 Task: Send an email with the signature Clara Davis with the subject 'Follow up on a refund' and the message 'Please let me know if you have any suggestions for improvement.' from softage.1@softage.net to softage.2@softage.net,  softage.1@softage.net and softage.3@softage.net with CC to softage.4@softage.net with an attached document Job_description.pdf
Action: Key pressed n
Screenshot: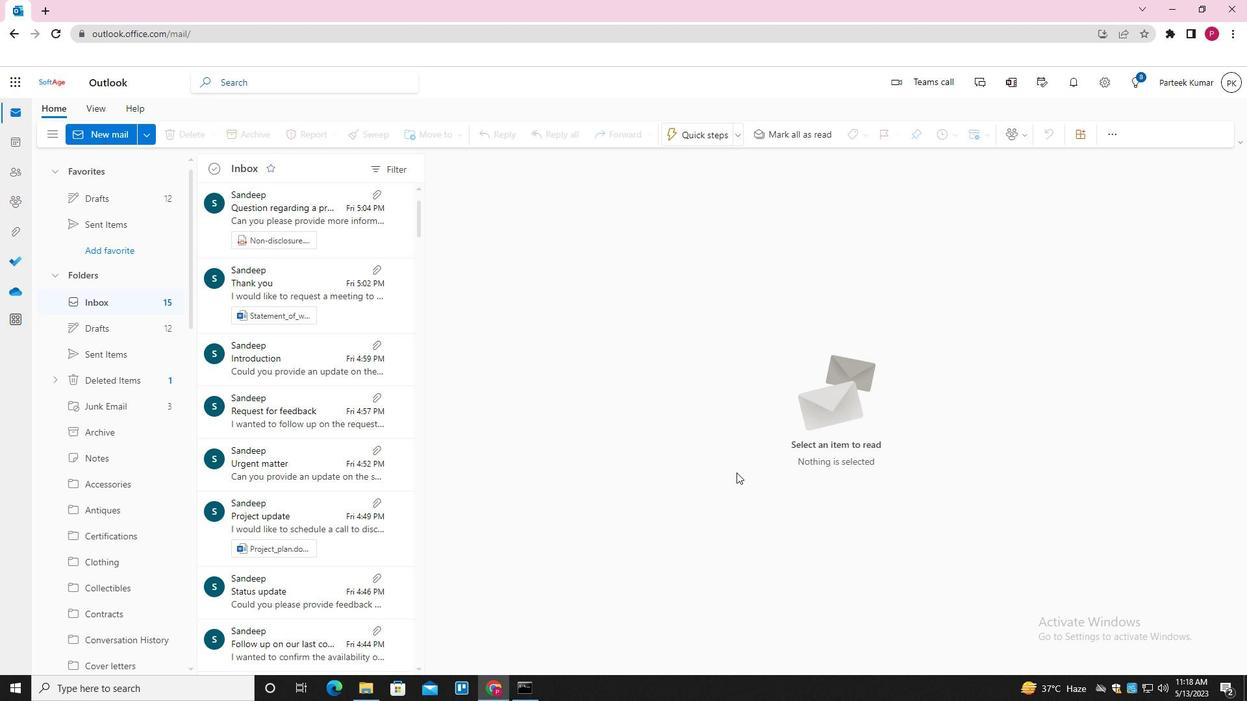 
Action: Mouse moved to (873, 132)
Screenshot: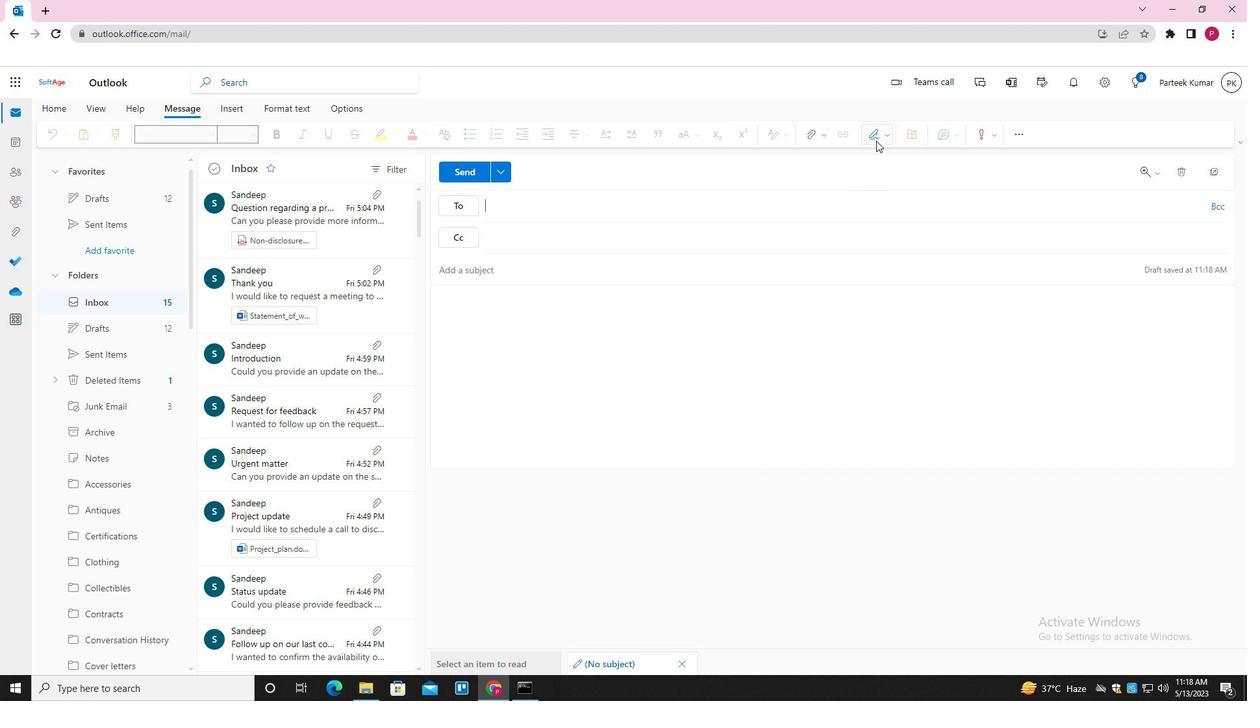
Action: Mouse pressed left at (873, 132)
Screenshot: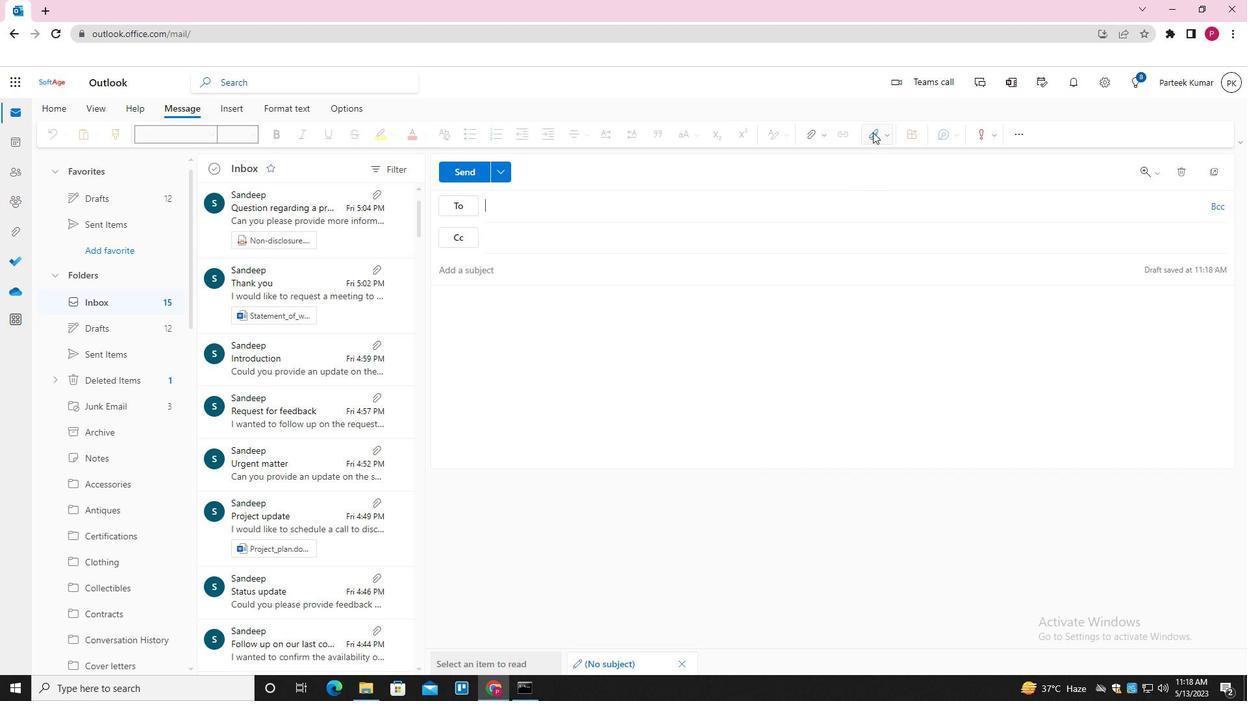 
Action: Mouse moved to (853, 190)
Screenshot: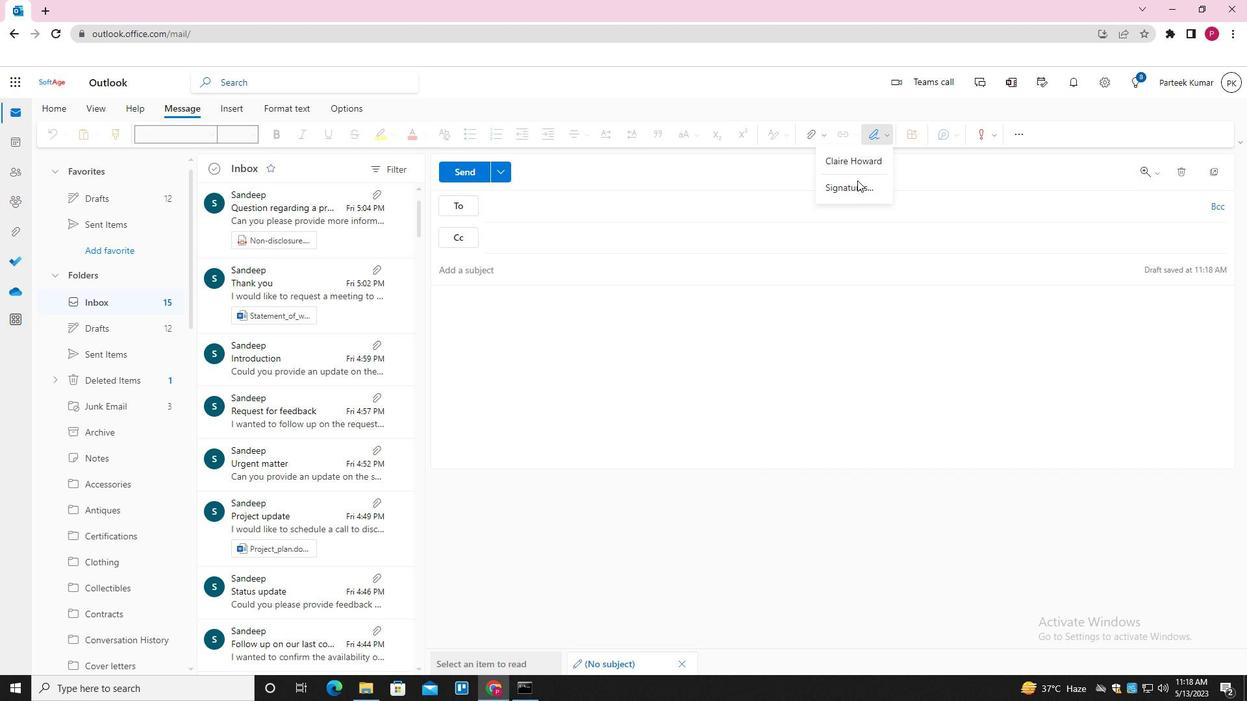 
Action: Mouse pressed left at (853, 190)
Screenshot: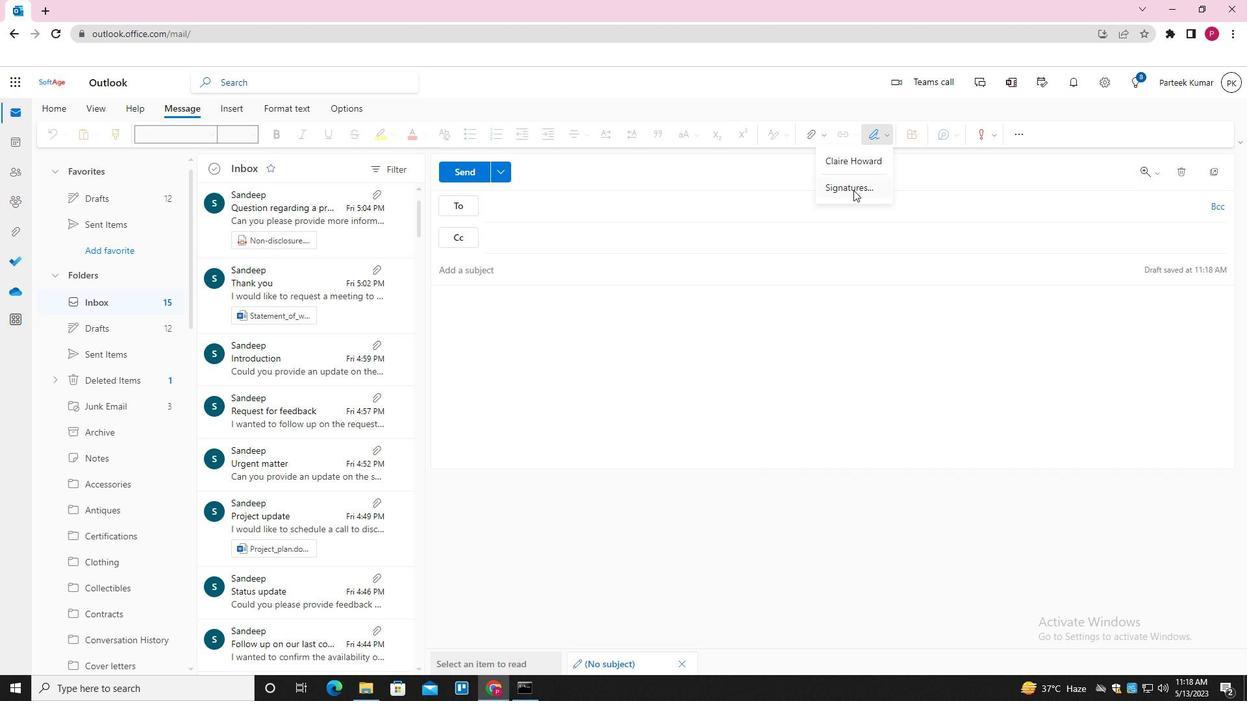 
Action: Mouse moved to (884, 237)
Screenshot: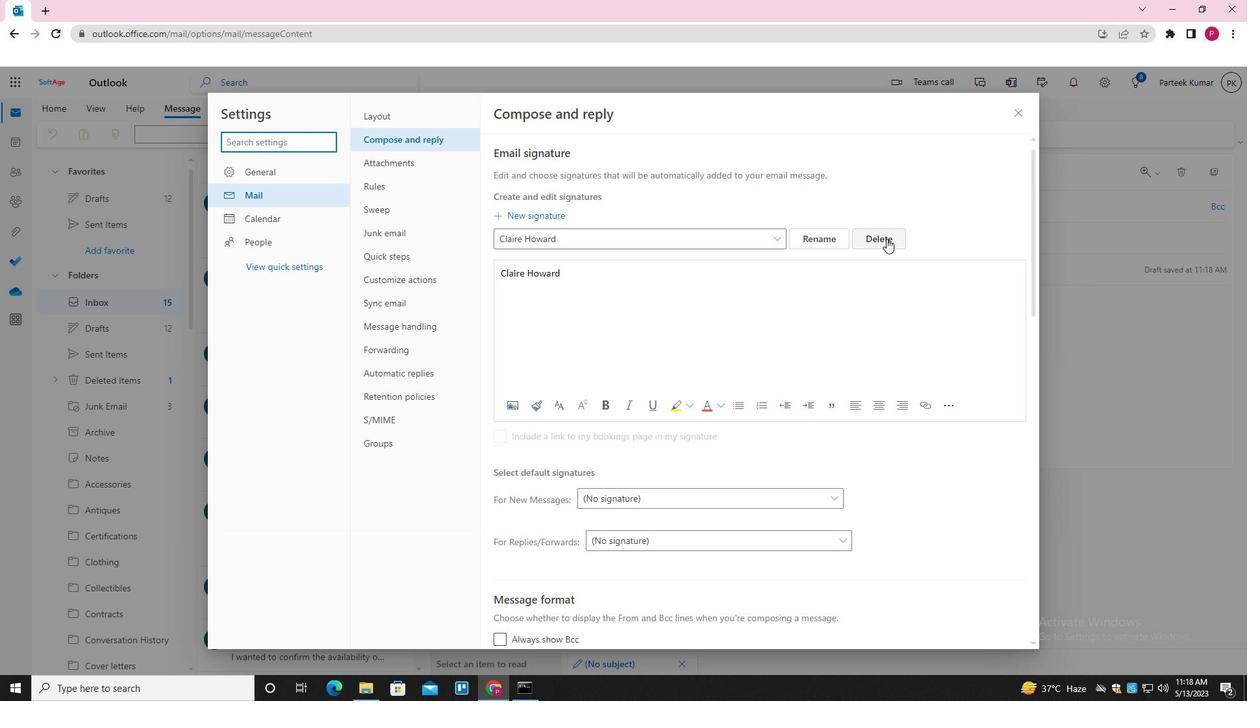 
Action: Mouse pressed left at (884, 237)
Screenshot: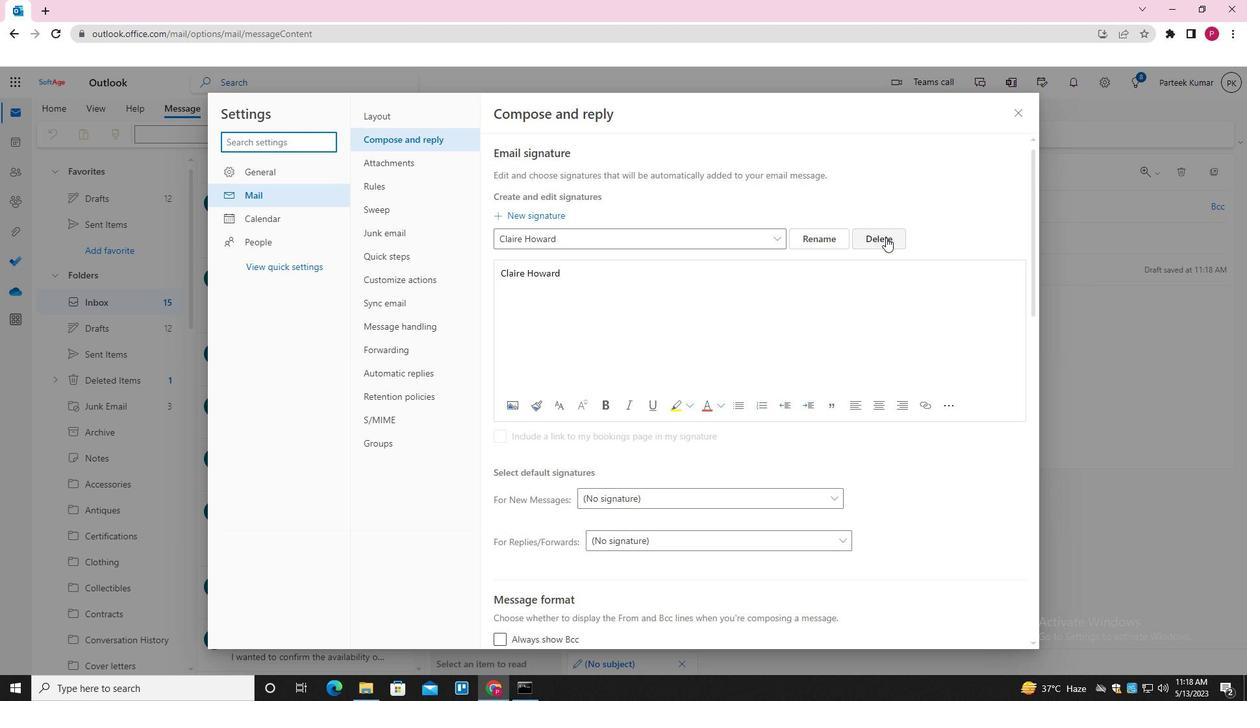 
Action: Mouse moved to (642, 241)
Screenshot: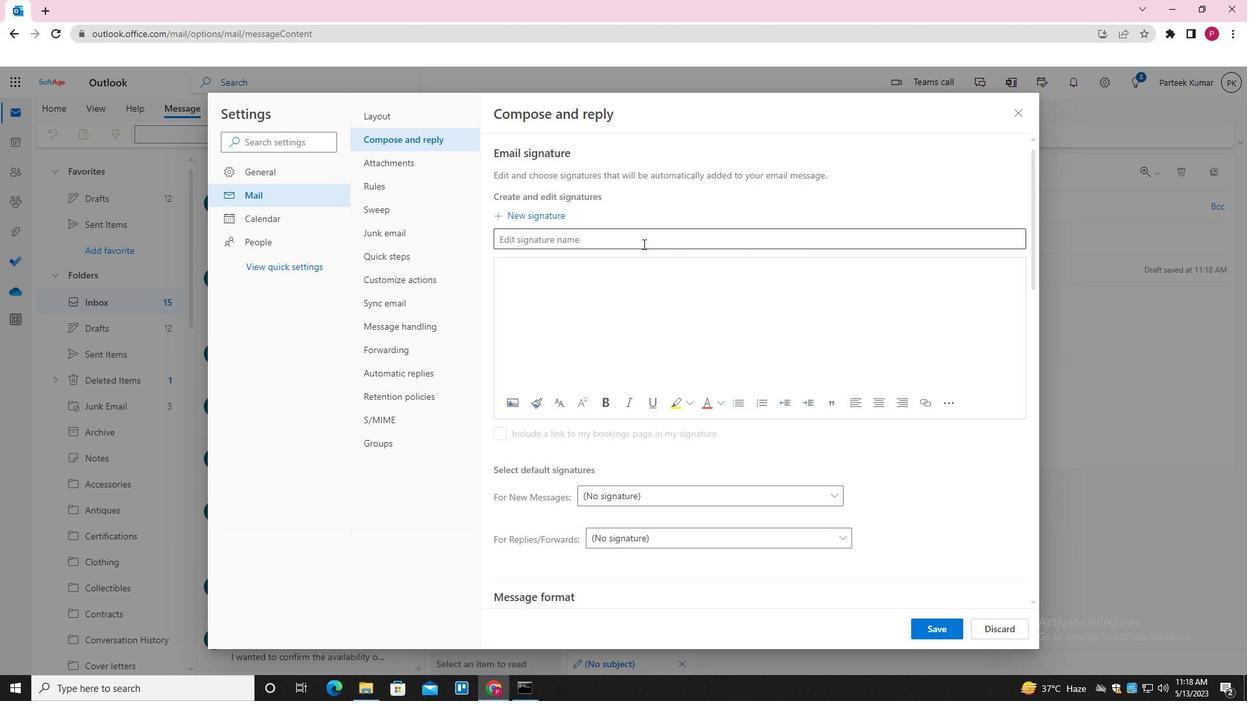 
Action: Mouse pressed left at (642, 241)
Screenshot: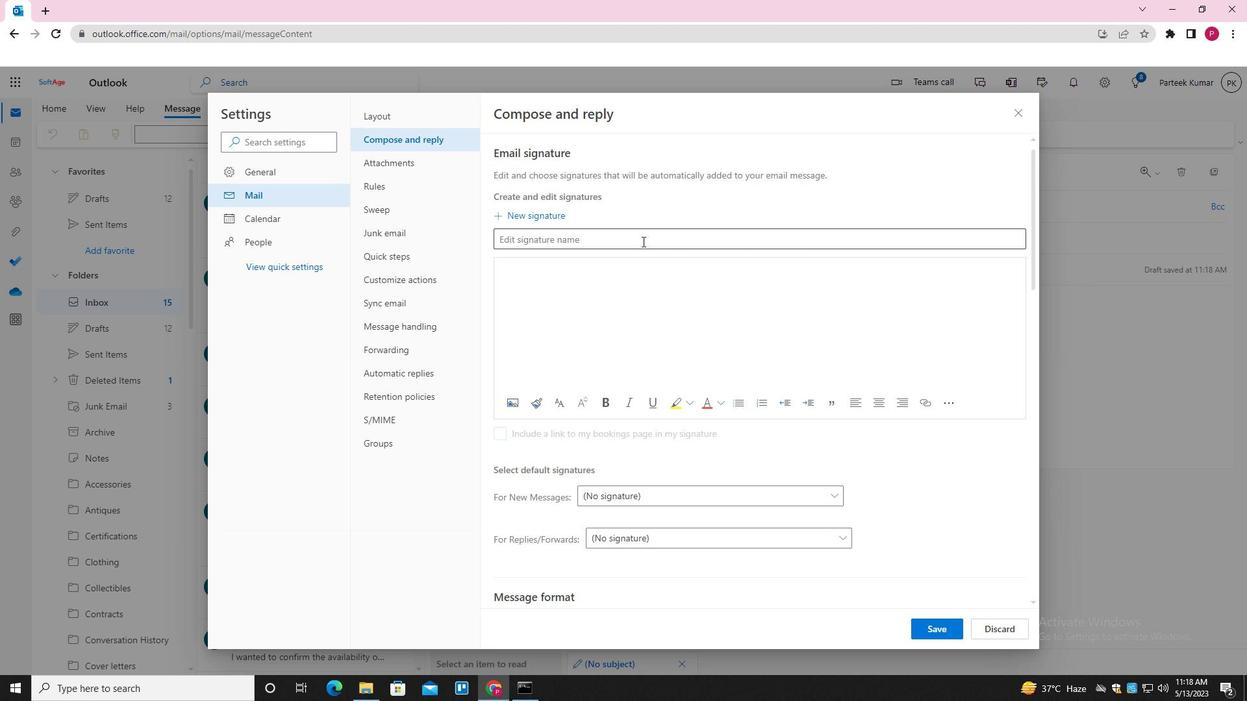 
Action: Key pressed <Key.shift>CLARA<Key.space><Key.shift>DAVIS<Key.space><Key.tab><Key.shift>CLARA<Key.space><Key.shift>DAVIS<Key.space>
Screenshot: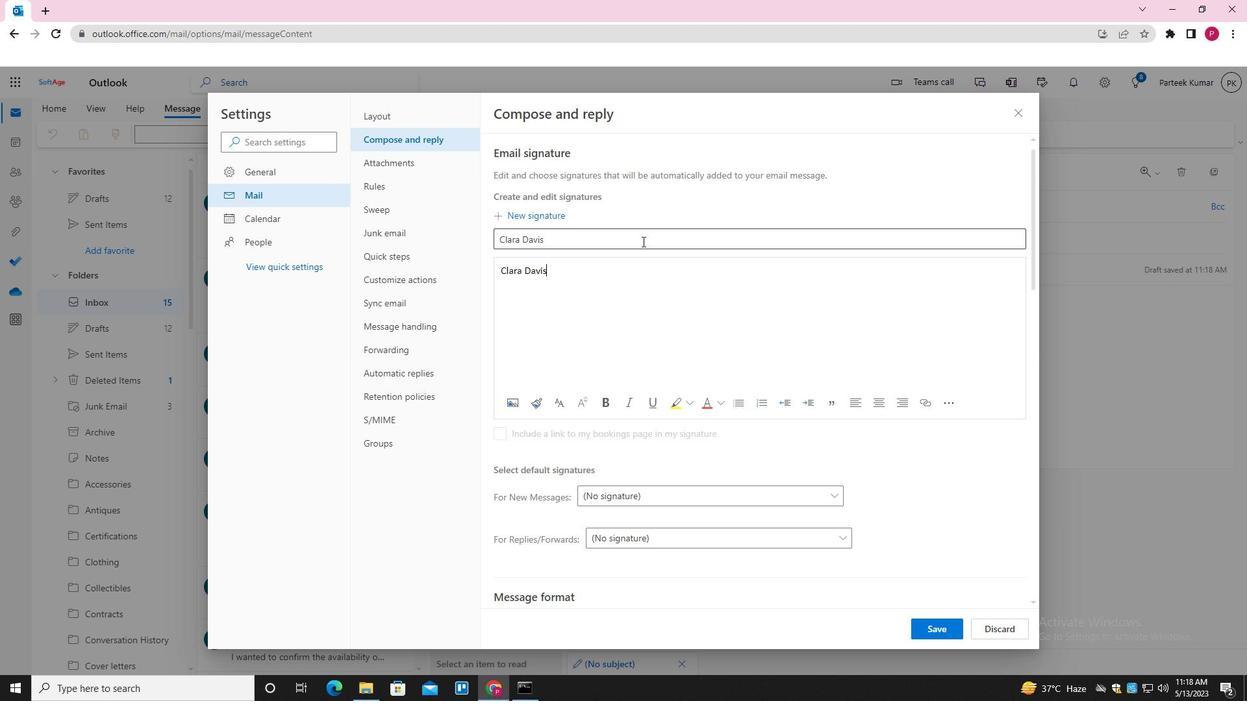 
Action: Mouse moved to (932, 630)
Screenshot: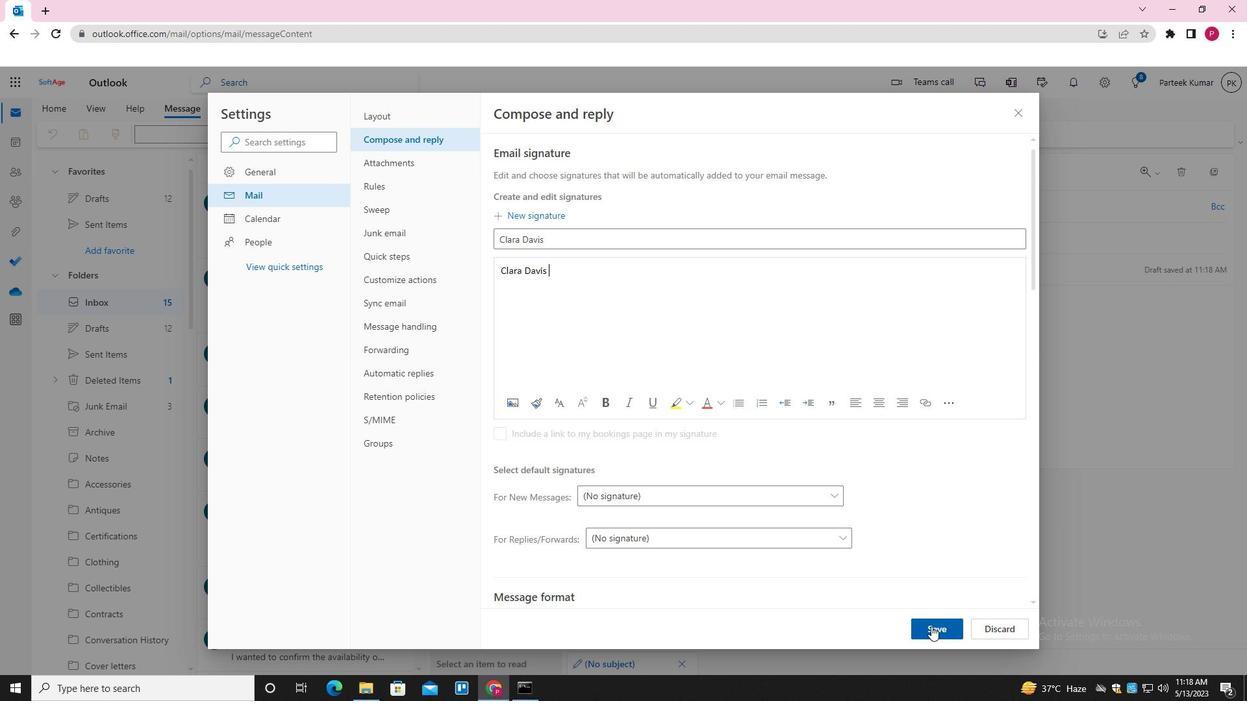 
Action: Mouse pressed left at (932, 630)
Screenshot: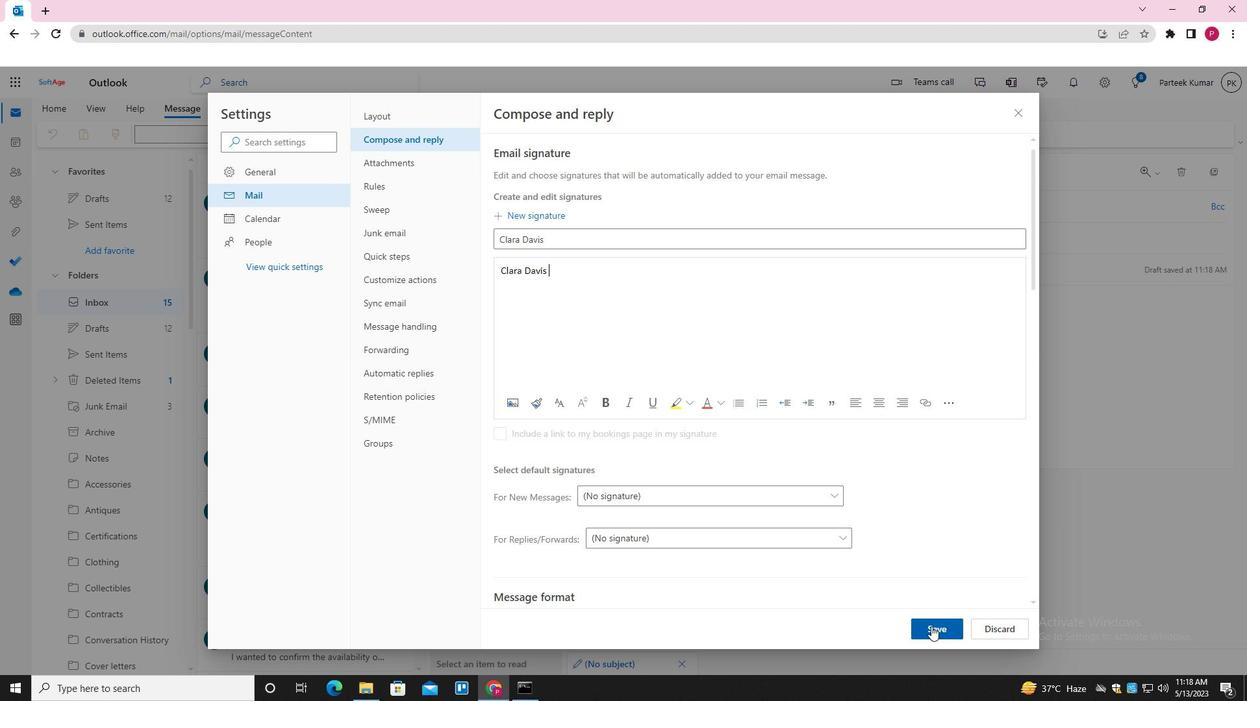 
Action: Mouse moved to (1021, 112)
Screenshot: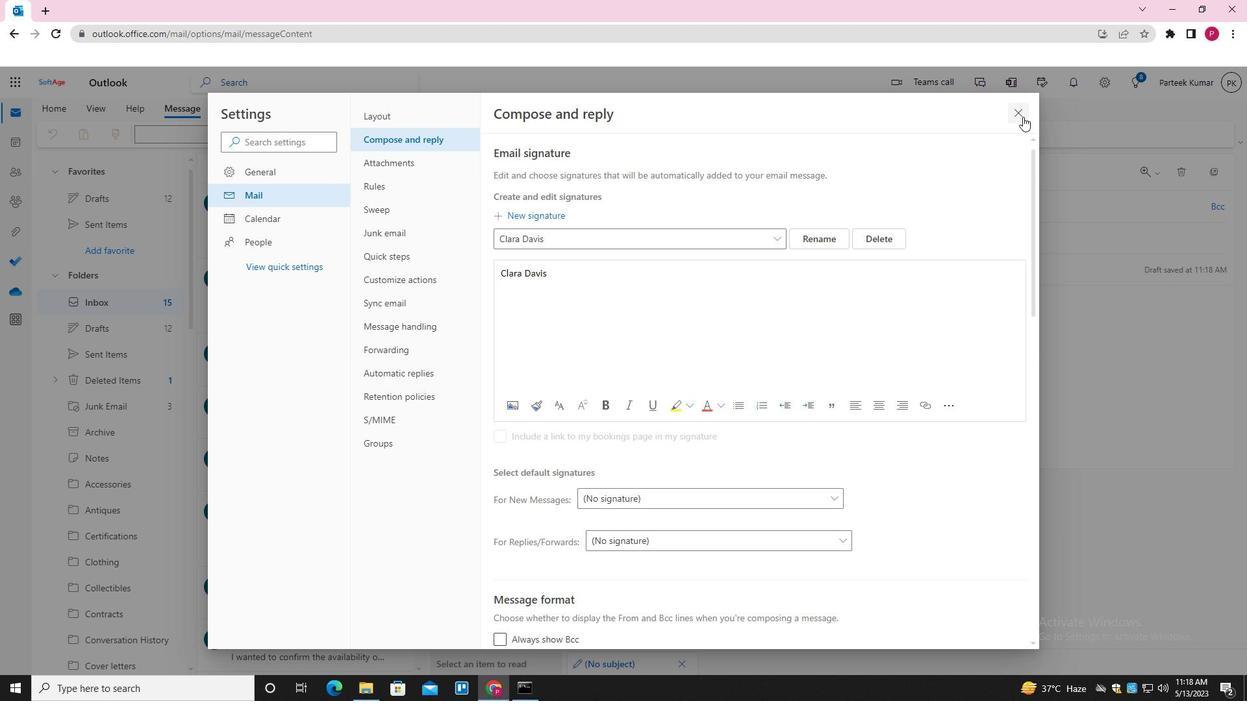 
Action: Mouse pressed left at (1021, 112)
Screenshot: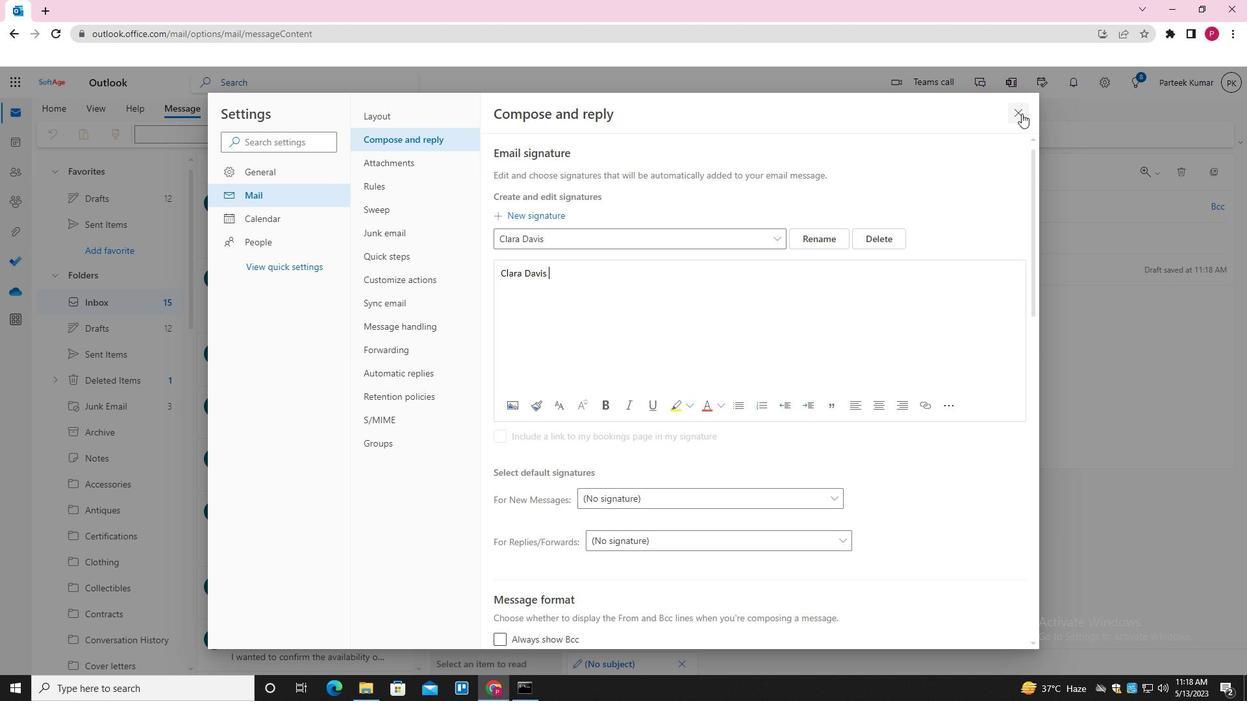 
Action: Mouse moved to (872, 136)
Screenshot: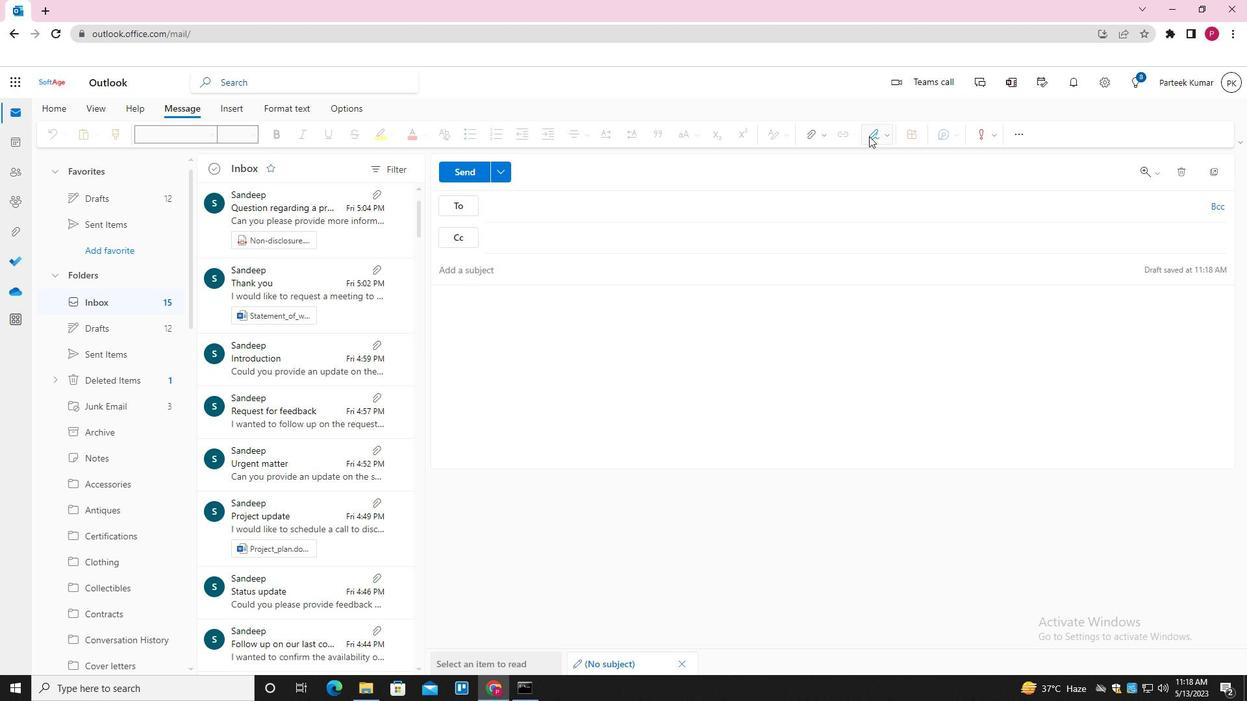 
Action: Mouse pressed left at (872, 136)
Screenshot: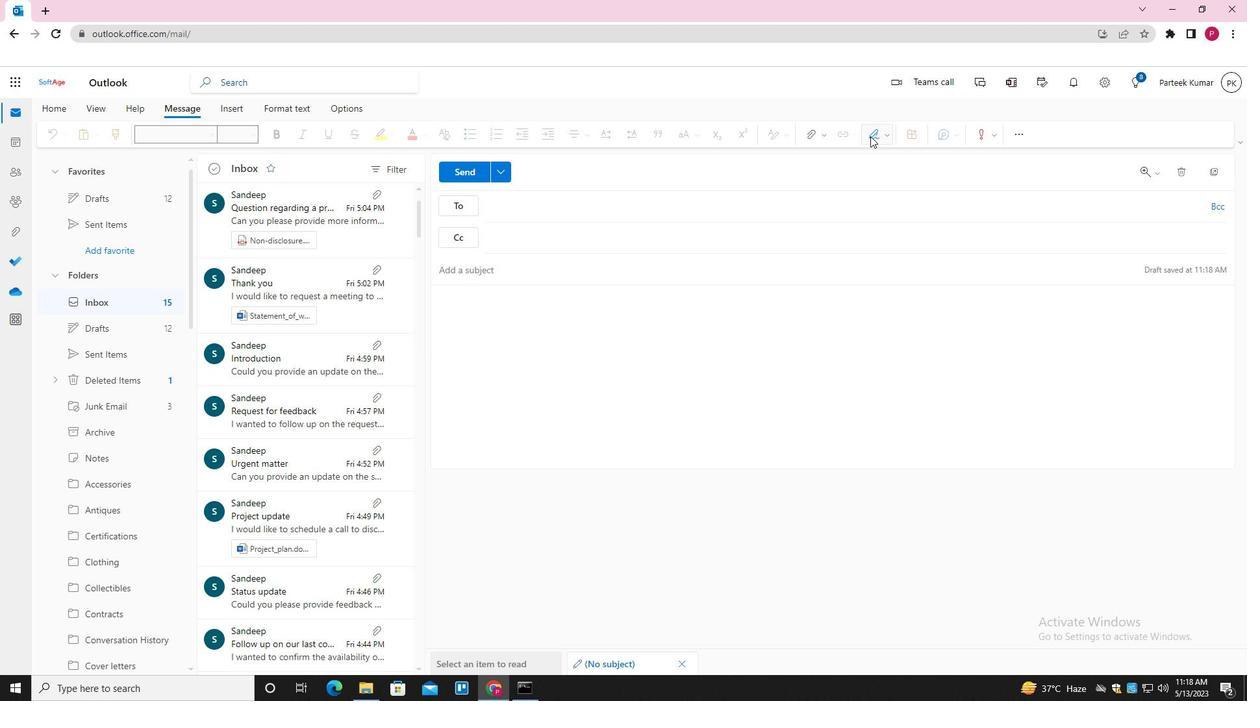 
Action: Mouse moved to (860, 157)
Screenshot: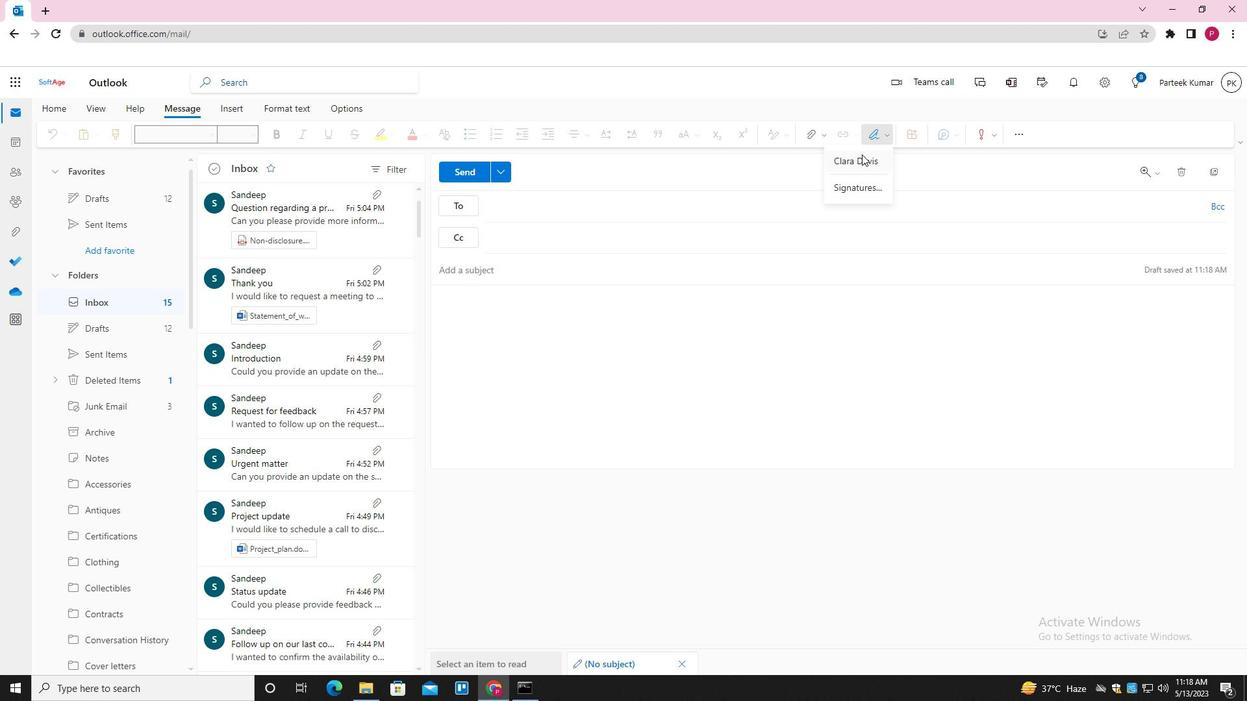 
Action: Mouse pressed left at (860, 157)
Screenshot: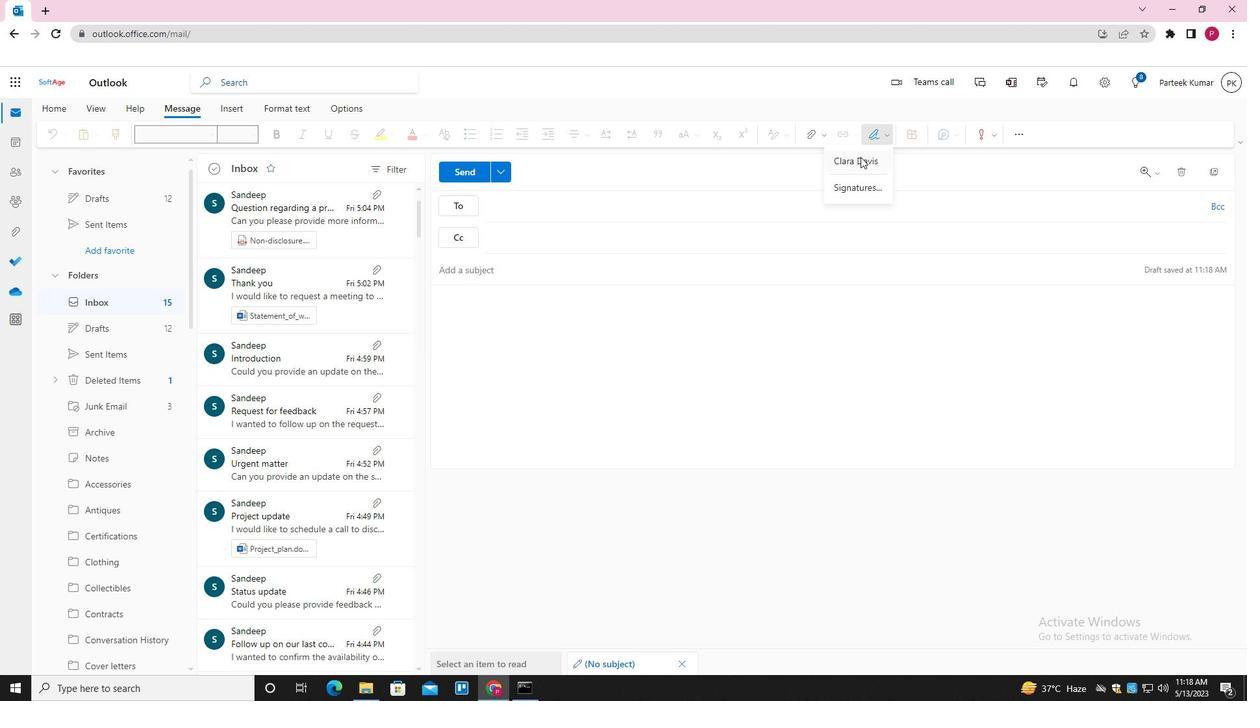 
Action: Mouse moved to (726, 278)
Screenshot: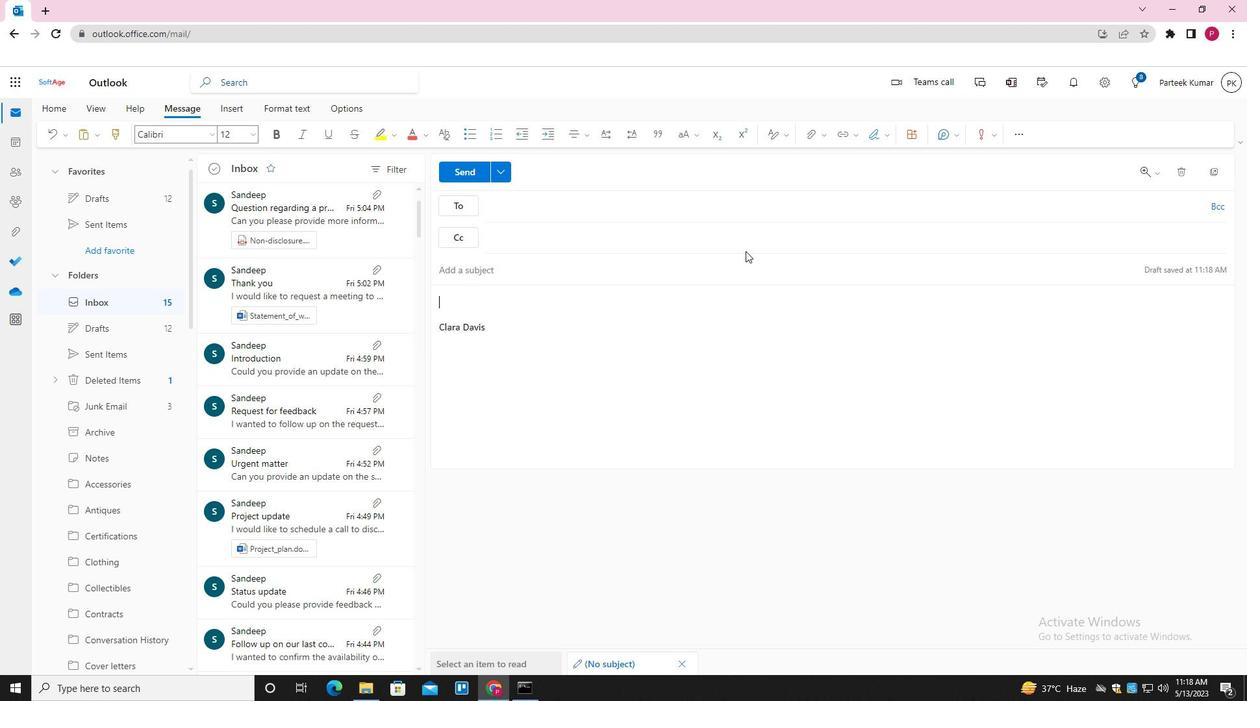 
Action: Mouse pressed left at (726, 278)
Screenshot: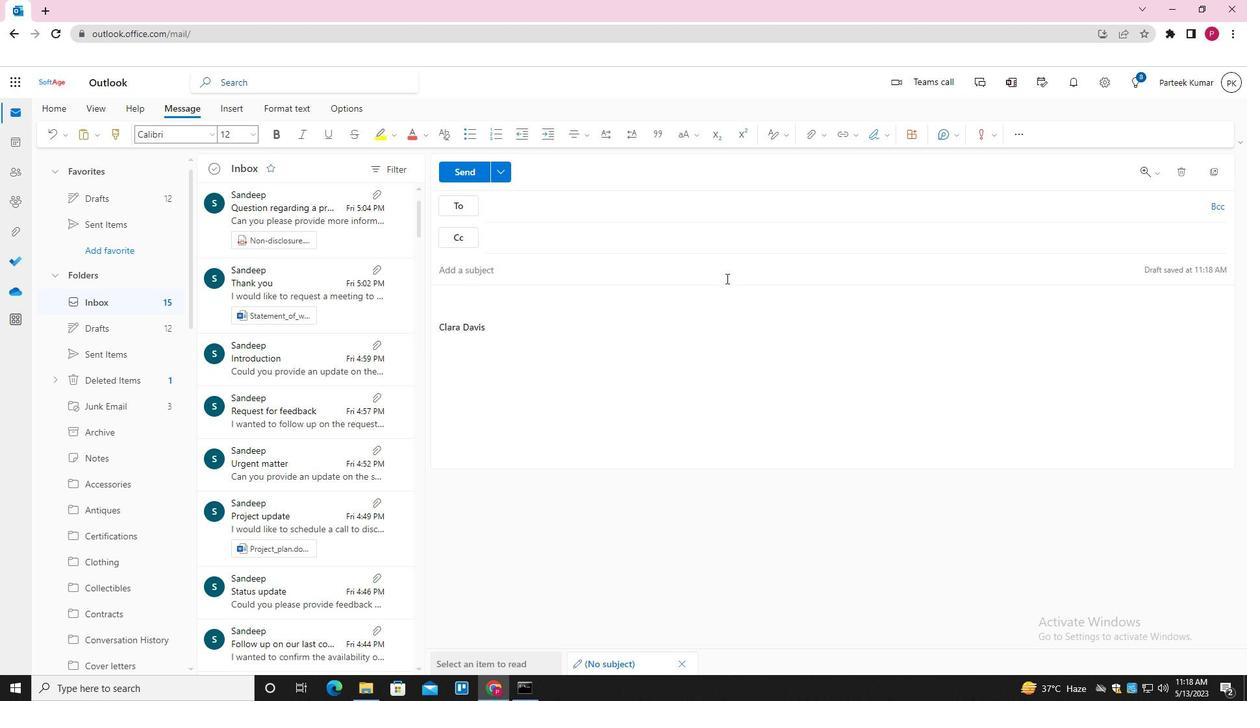 
Action: Key pressed <Key.shift_r><Key.shift_r><Key.shift_r><Key.shift_r><Key.shift_r><Key.shift_r><Key.shift_r><Key.shift_r><Key.shift_r><Key.shift_r><Key.shift_r><Key.shift_r><Key.shift_r><Key.shift_r><Key.shift_r><Key.shift_r><Key.shift_r><Key.shift_r>FOLLOW-UP<Key.space>ON<Key.space>A<Key.space>REFUND<Key.space><Key.tab><Key.shift_r>PLEASE<Key.space>LET<Key.space>ME<Key.space>KNOE<Key.backspace>W<Key.space>IF<Key.space>YOU<Key.space>HAVE<Key.space>ANY<Key.space>SUGGESTIONS<Key.space>FOR<Key.space>IMPROVEMENT<Key.space>
Screenshot: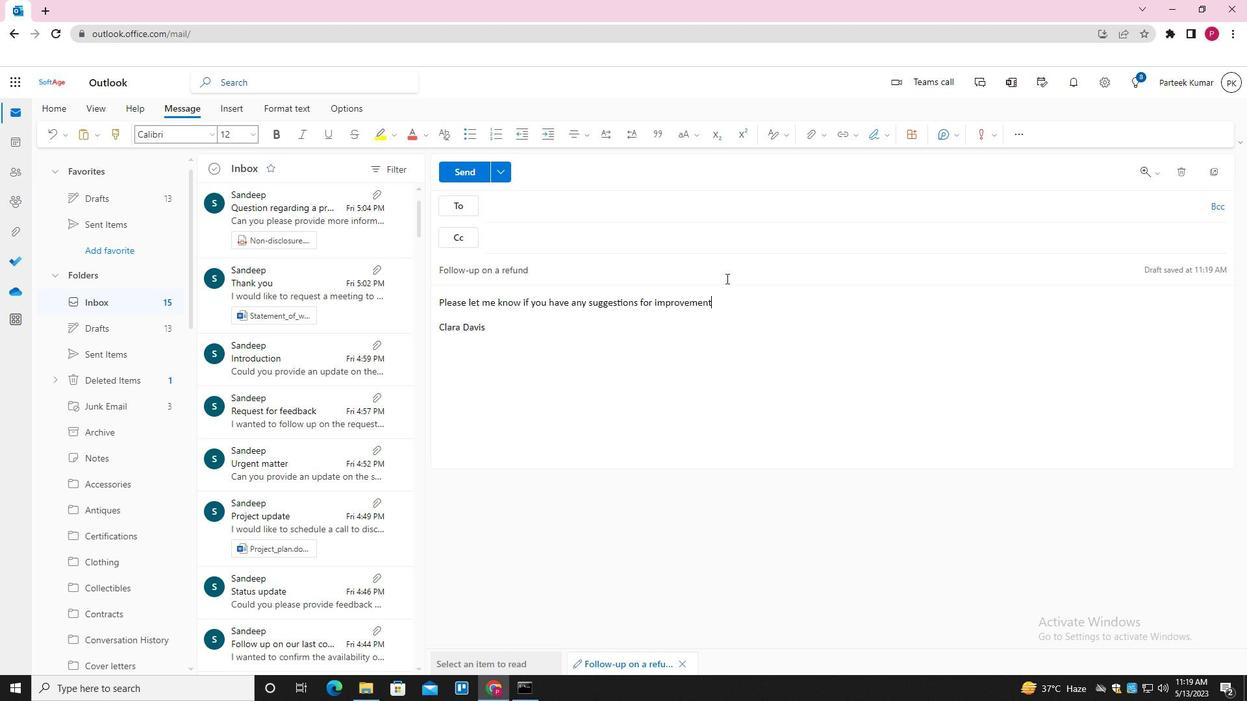 
Action: Mouse moved to (608, 198)
Screenshot: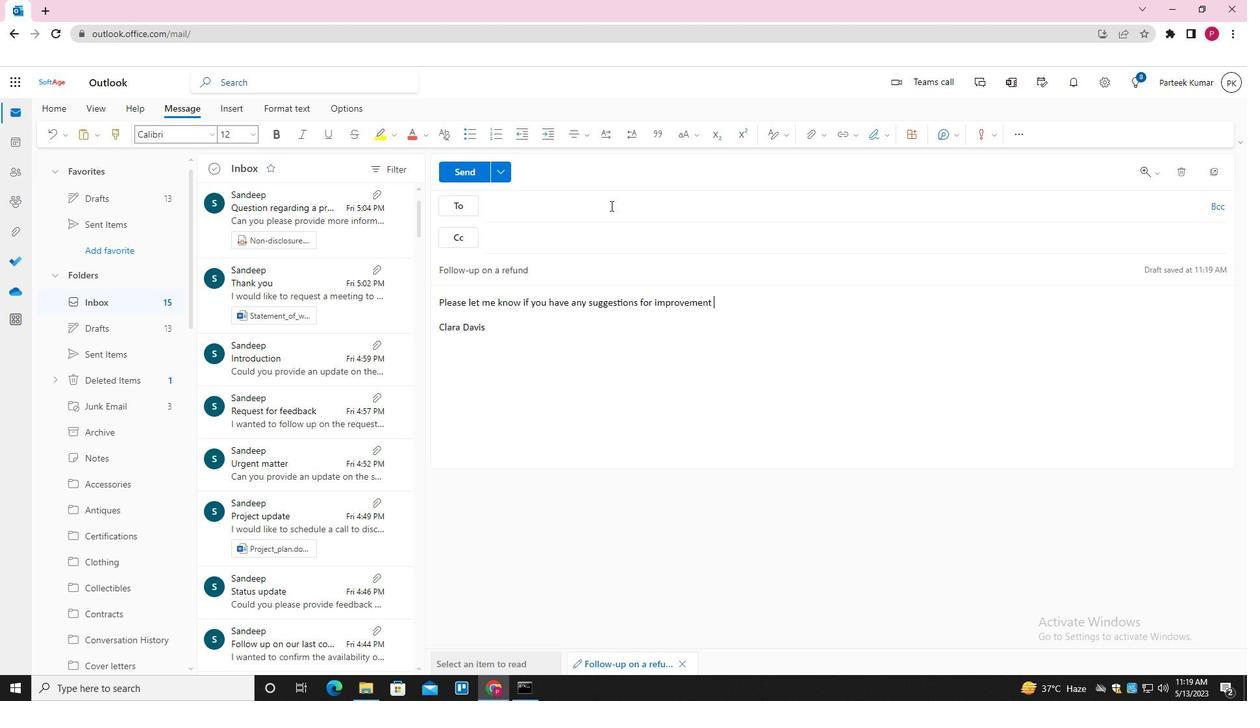 
Action: Mouse pressed left at (608, 198)
Screenshot: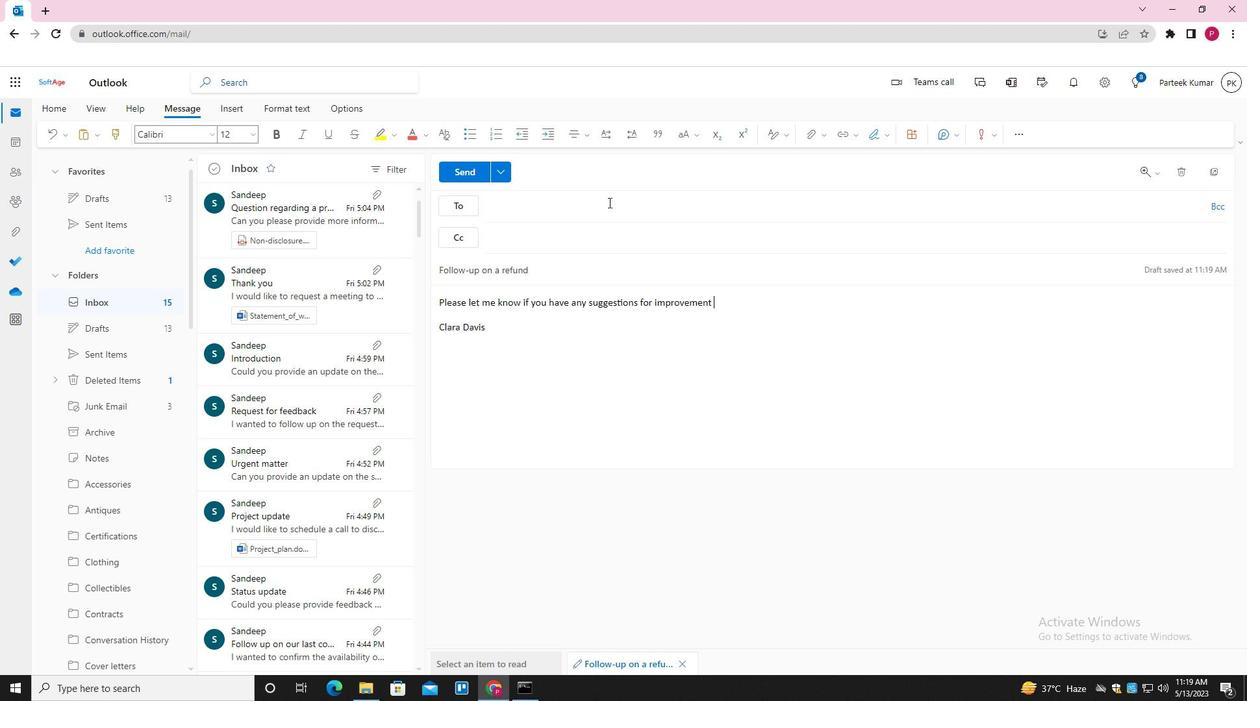 
Action: Mouse moved to (610, 208)
Screenshot: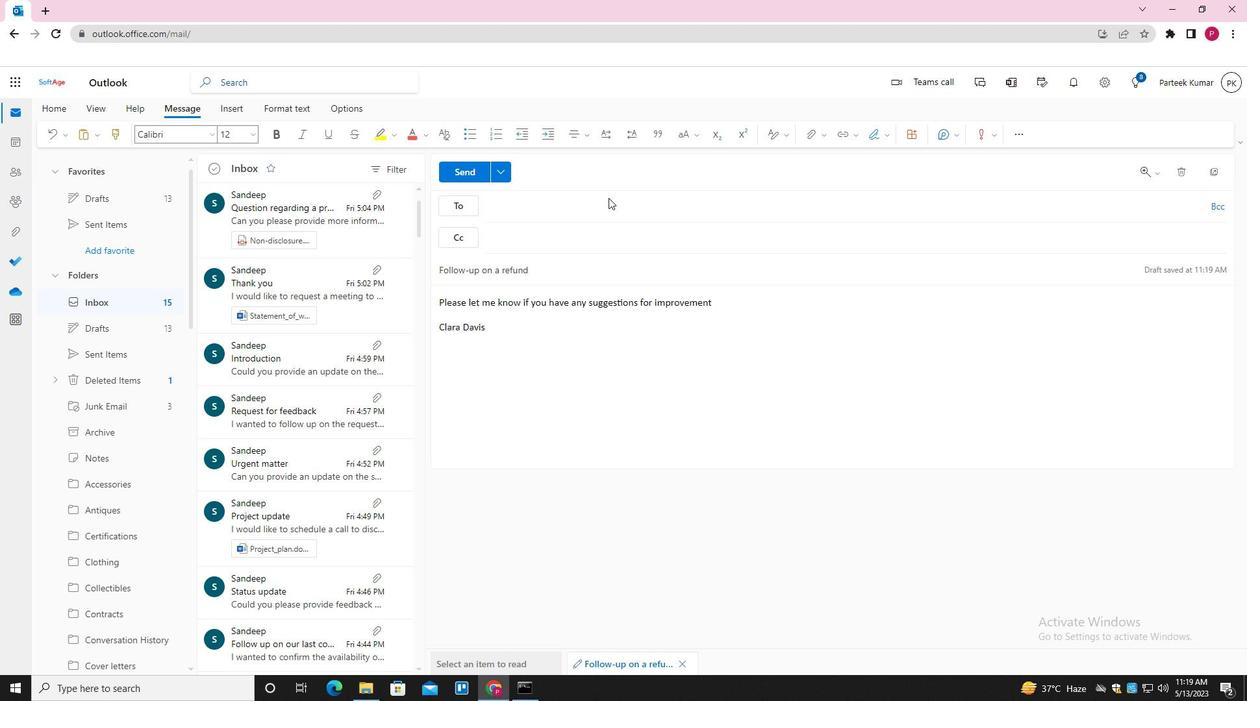 
Action: Mouse pressed left at (610, 208)
Screenshot: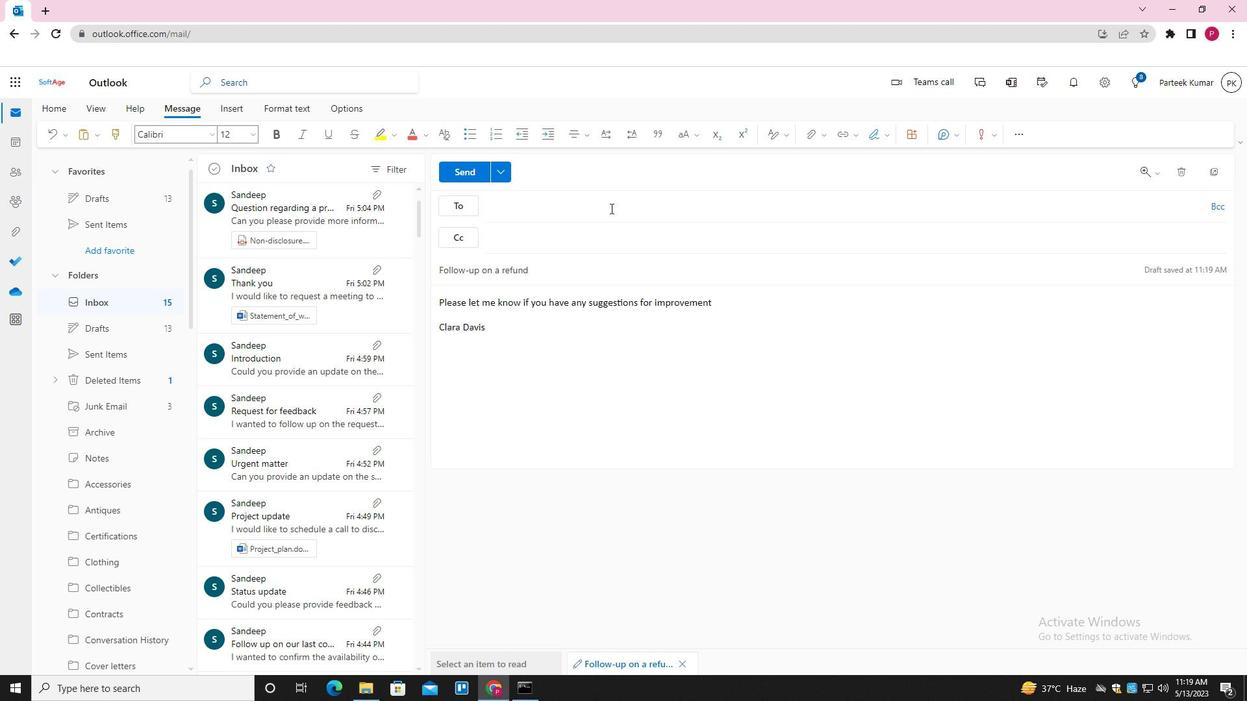 
Action: Key pressed SOFTAGE.2<Key.shift>@SOFTAGE.NET<Key.enter>
Screenshot: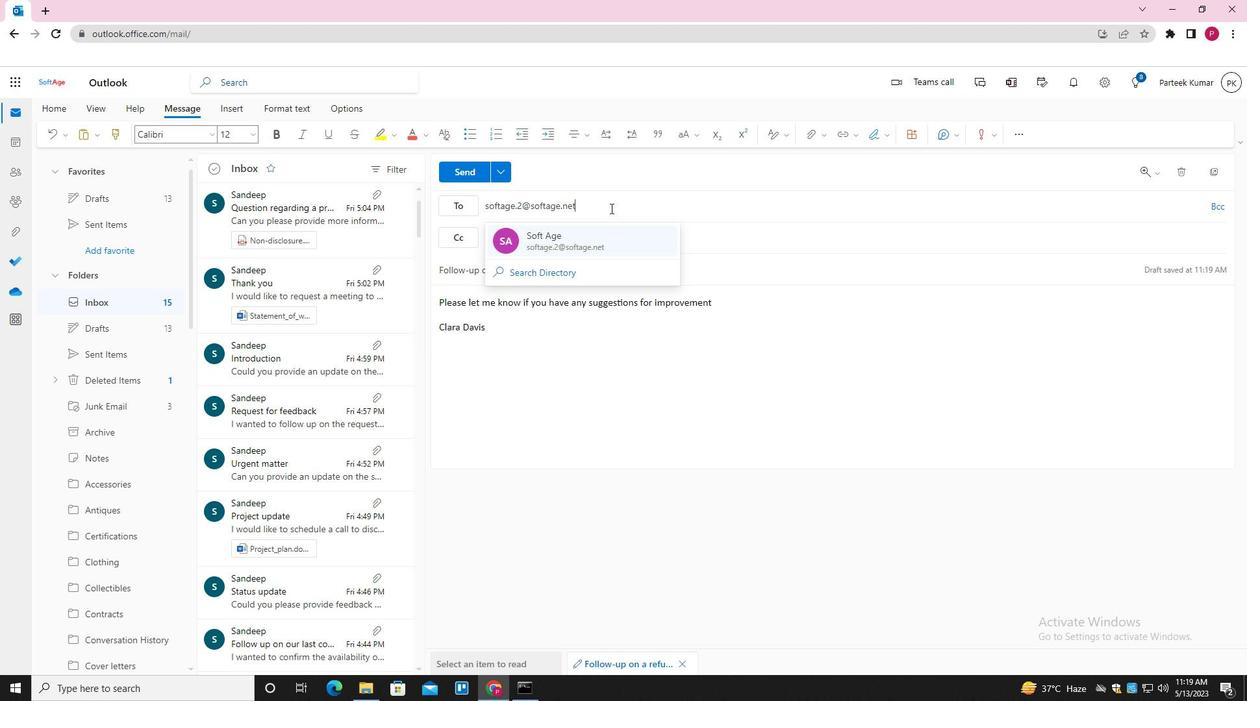 
Action: Mouse moved to (621, 196)
Screenshot: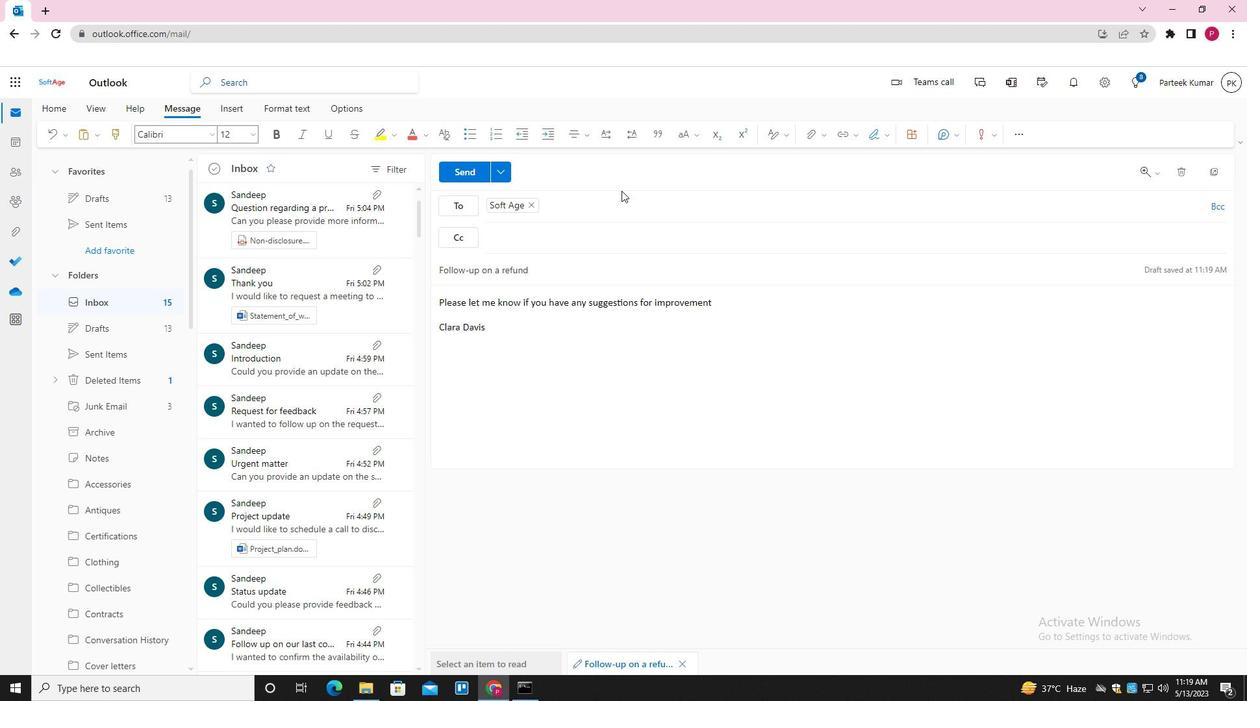 
Action: Key pressed SOFTAGE.1<Key.shift>@SOFTAGE.NET<Key.enter>SOFTAGE.3<Key.shift>@SOFTAGE.NET<Key.enter><Key.tab>SOFTAGE.4<Key.shift>@SOFTAGE.NET<Key.enter>
Screenshot: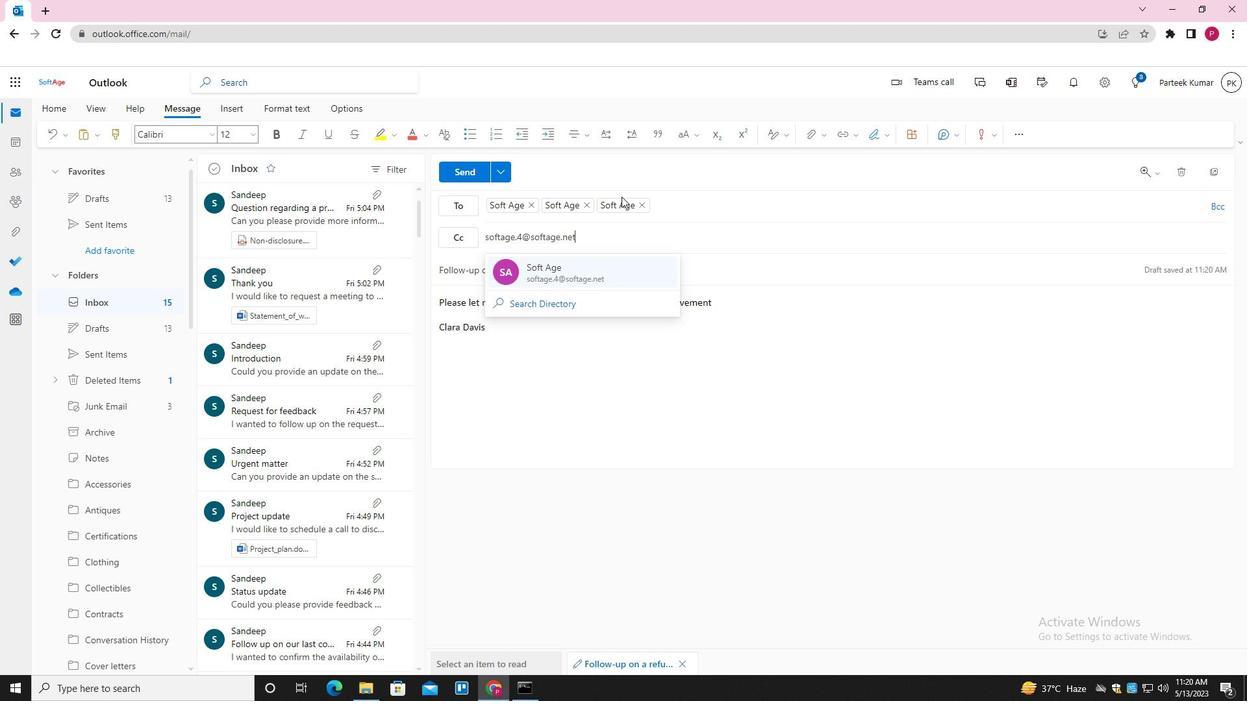 
Action: Mouse moved to (814, 131)
Screenshot: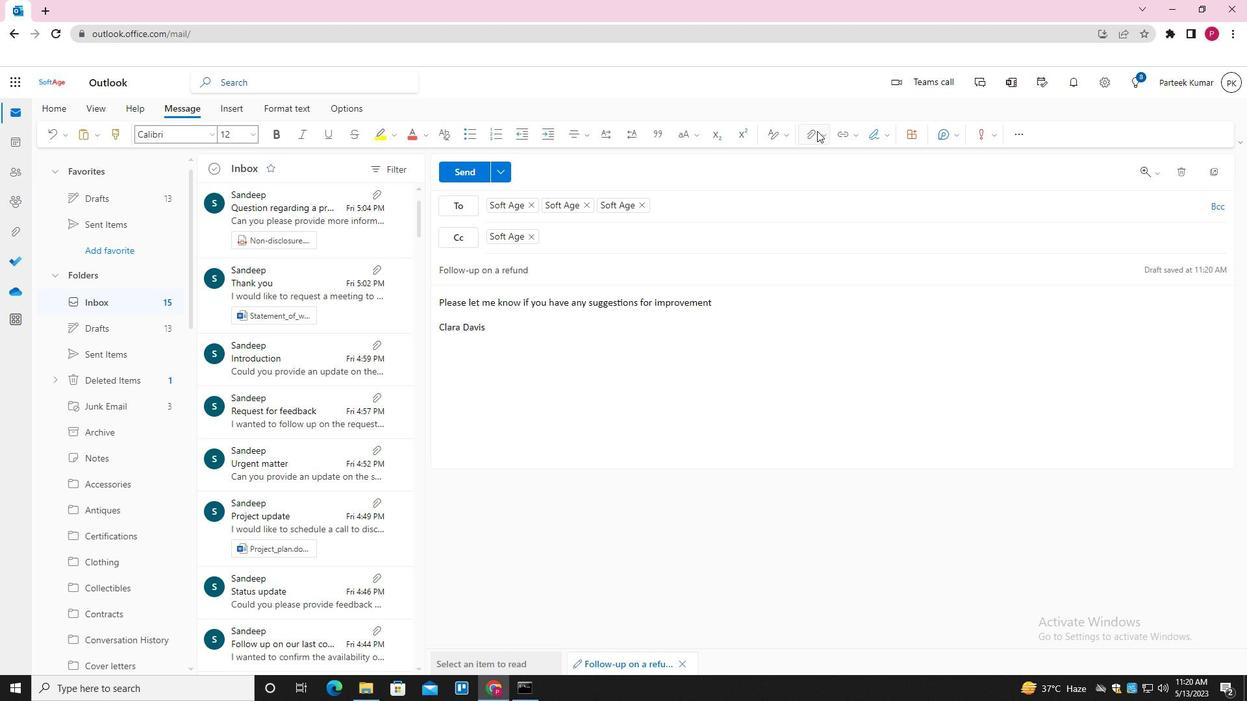 
Action: Mouse pressed left at (814, 131)
Screenshot: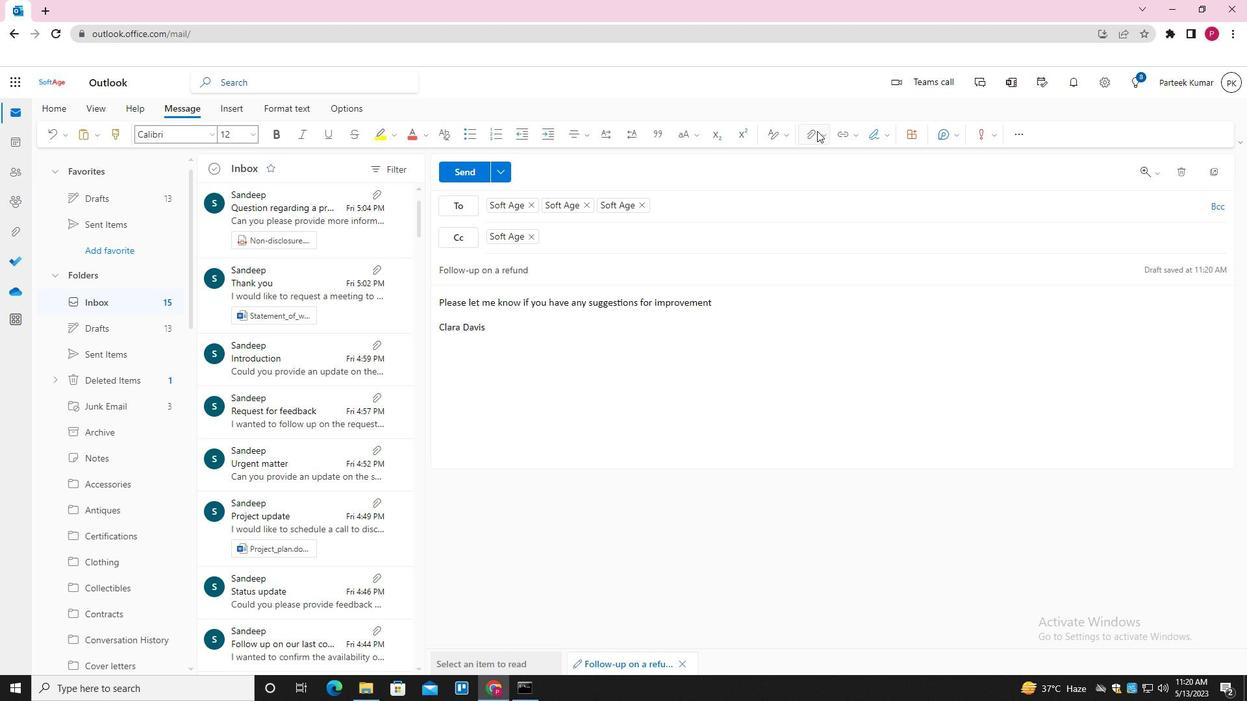 
Action: Mouse moved to (780, 161)
Screenshot: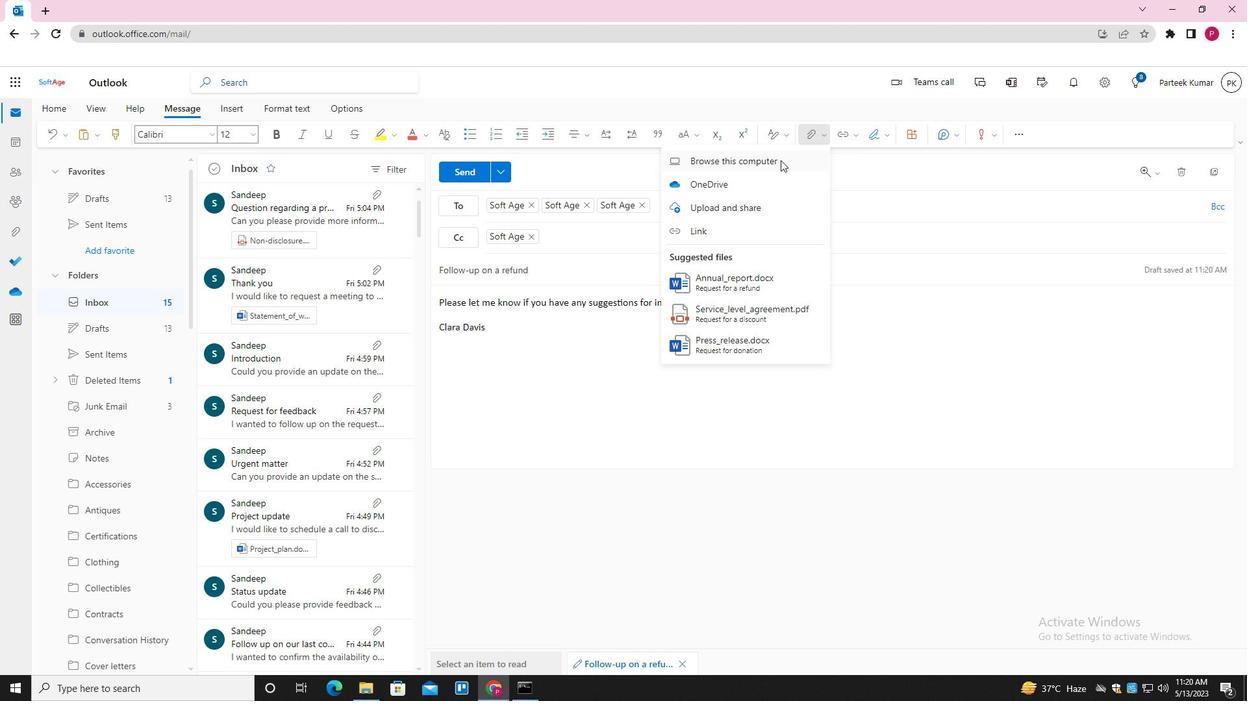 
Action: Mouse pressed left at (780, 161)
Screenshot: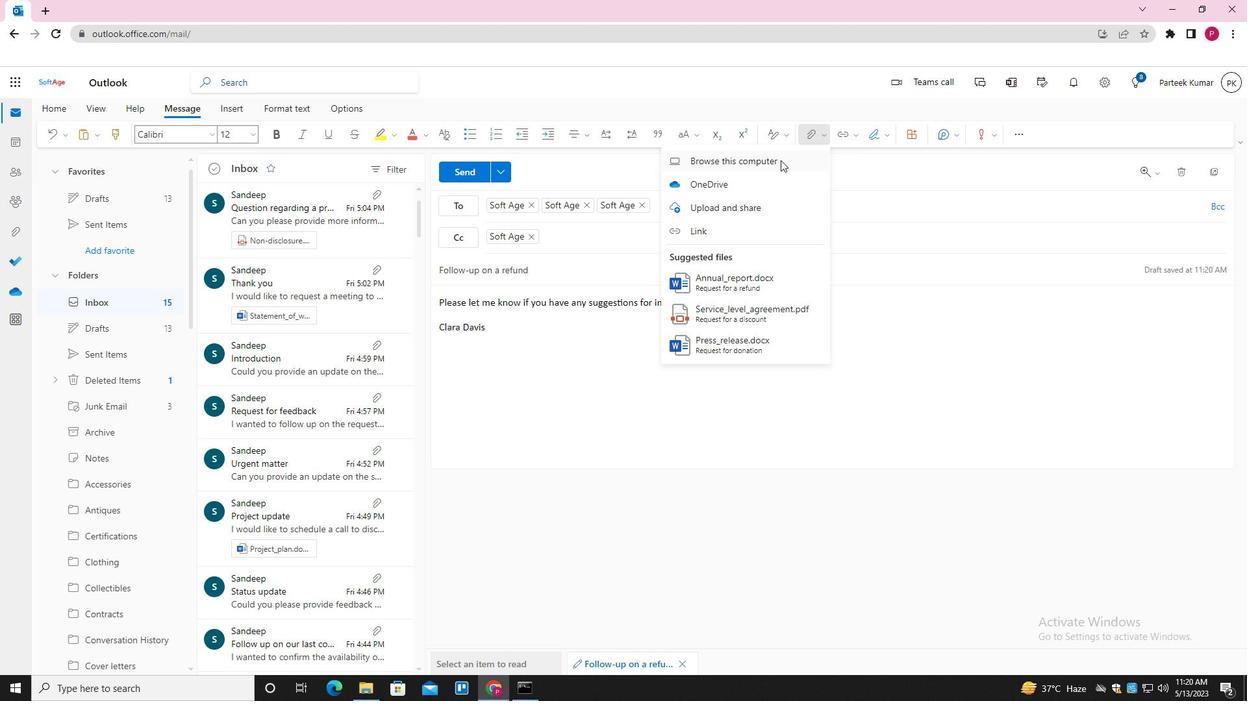 
Action: Mouse moved to (248, 108)
Screenshot: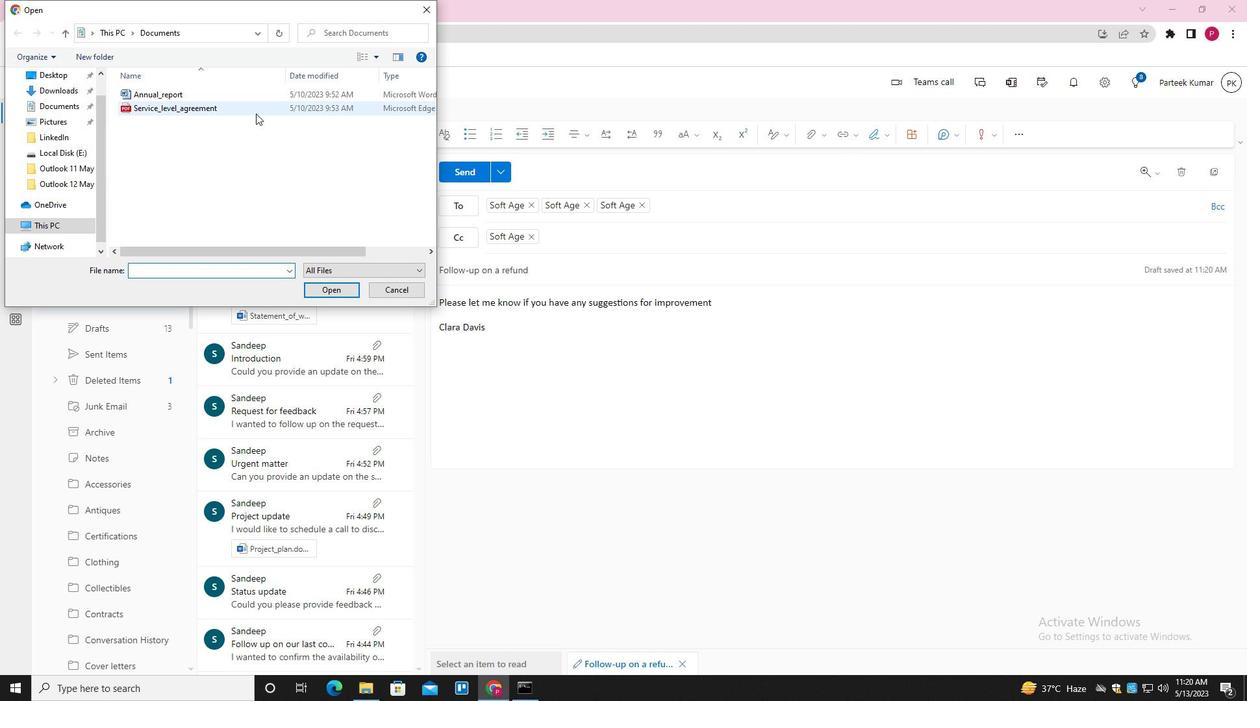 
Action: Mouse pressed left at (248, 108)
Screenshot: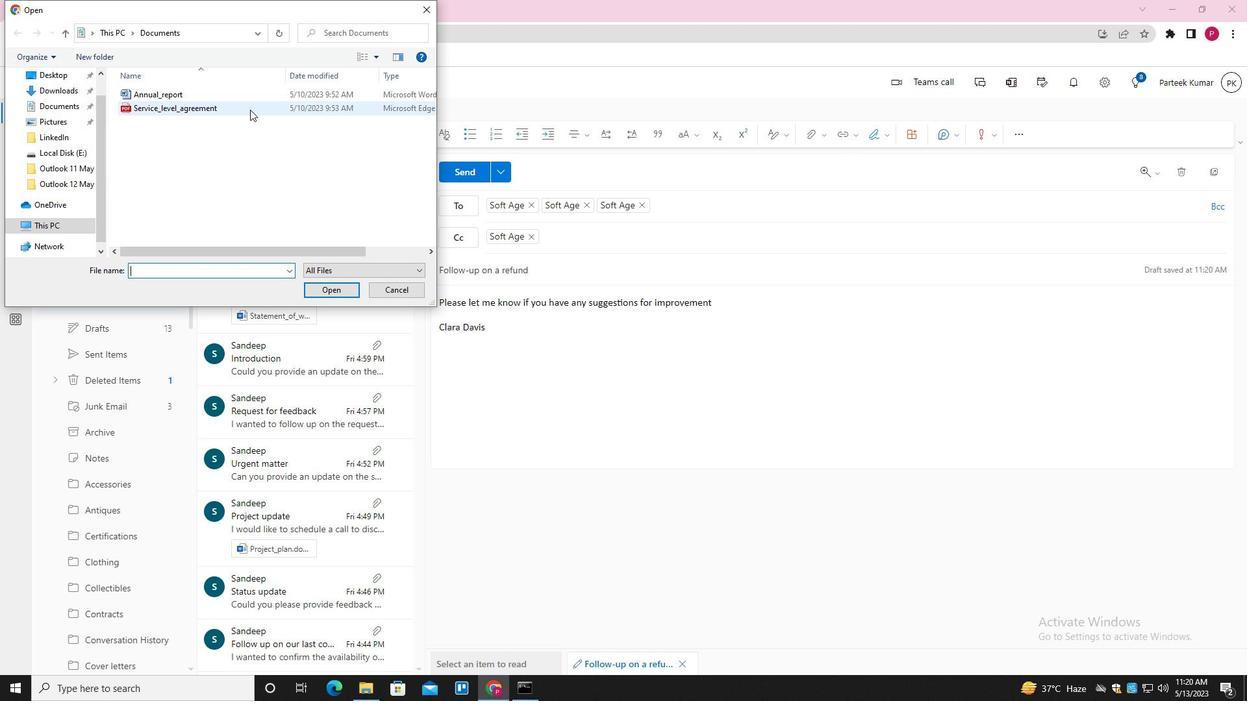 
Action: Key pressed <Key.f2><Key.enter><Key.enter><Key.enter><Key.enter><Key.enter><Key.enter><Key.enter><Key.enter><Key.enter><Key.enter><Key.enter><Key.enter><Key.enter><Key.enter><Key.enter><Key.enter><Key.enter><Key.enter><Key.enter><Key.enter><Key.enter><Key.enter>JOB<Key.shift_r><Key.shift_r><Key.shift_r><Key.shift_r><Key.shift_r><Key.shift_r><Key.shift_r><Key.shift_r><Key.shift_r><Key.shift_r><Key.shift_r><Key.shift_r><Key.shift_r><Key.shift_r><Key.shift_r><Key.shift_r><Key.shift_r><Key.shift_r><Key.shift_r>_DESCR<Key.backspace><Key.backspace><Key.backspace>
Screenshot: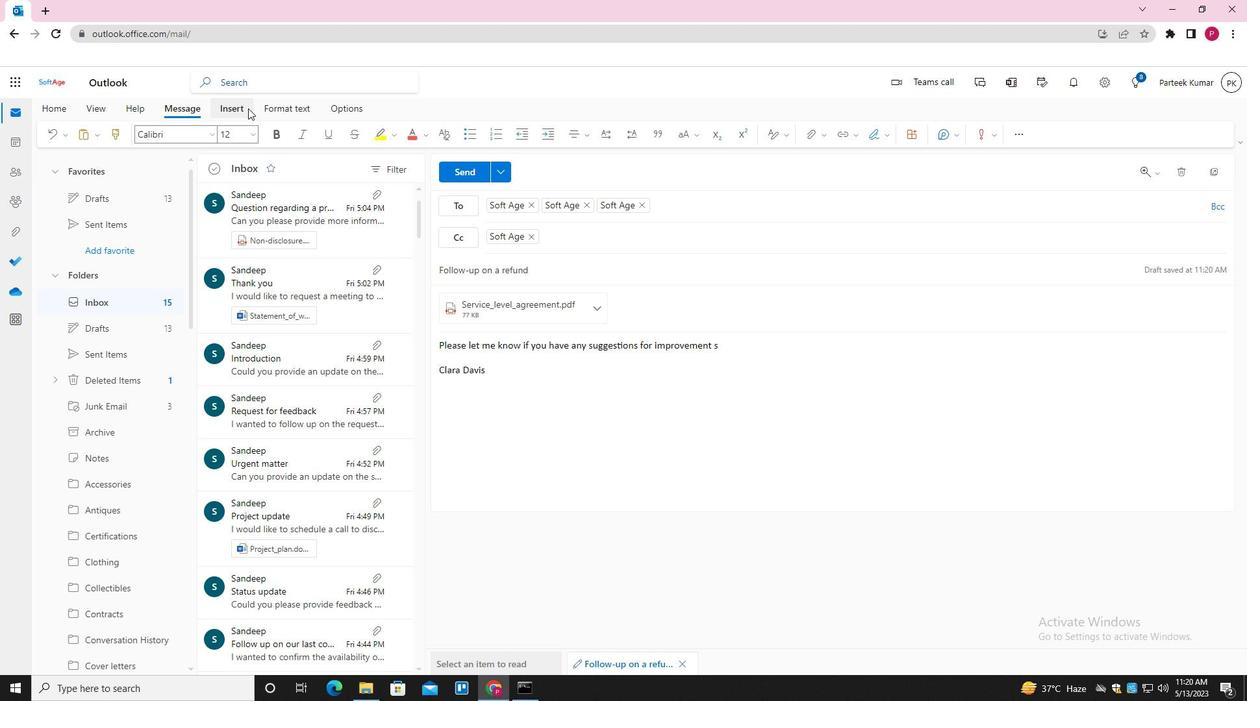 
Action: Mouse moved to (453, 179)
Screenshot: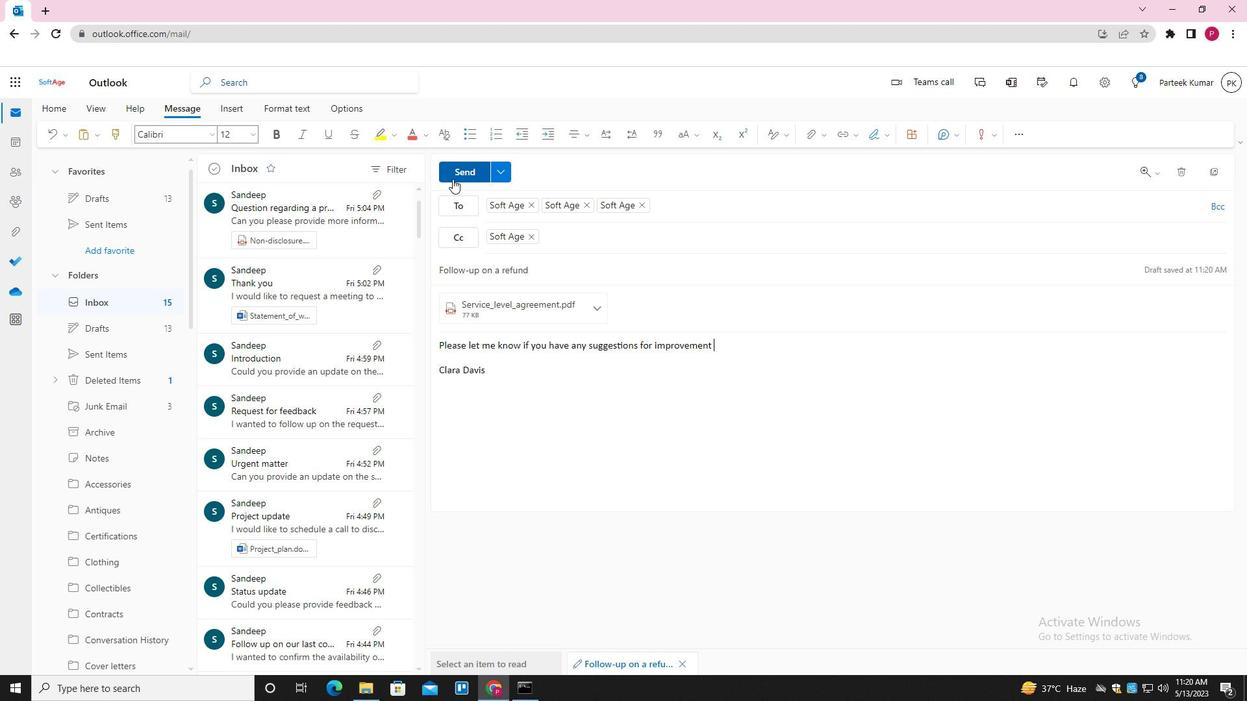 
Action: Mouse pressed left at (453, 179)
Screenshot: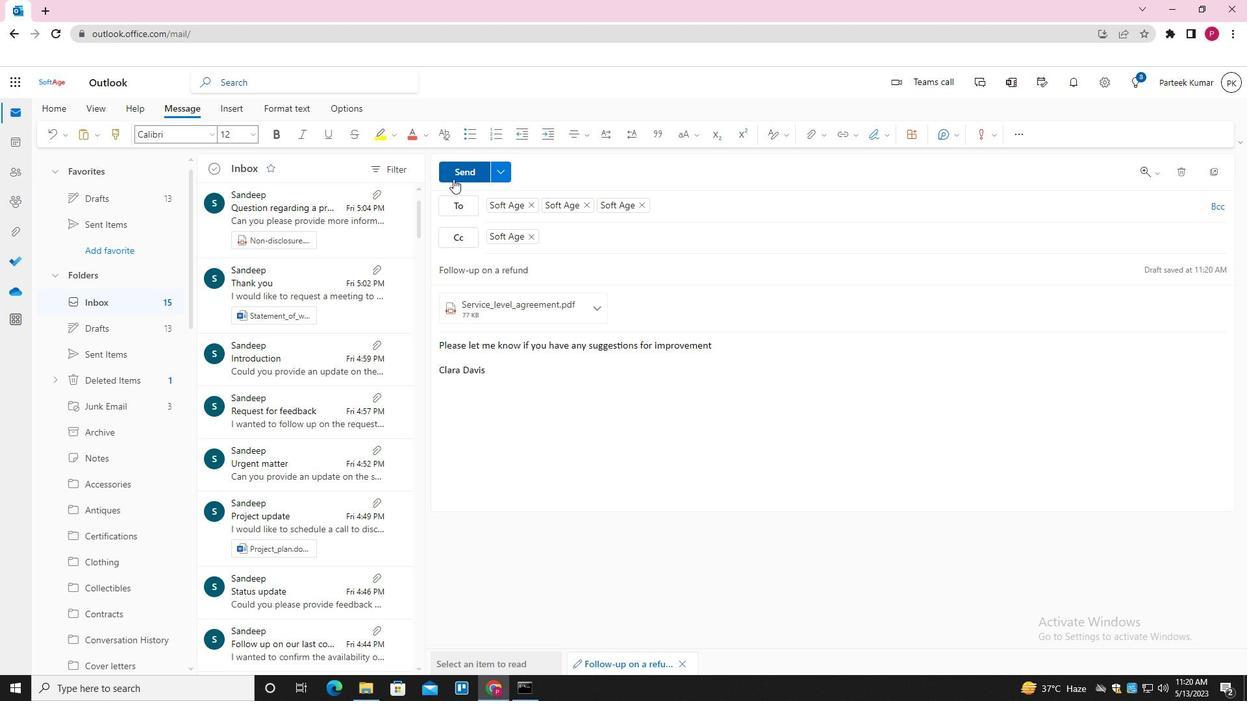 
Action: Mouse moved to (559, 393)
Screenshot: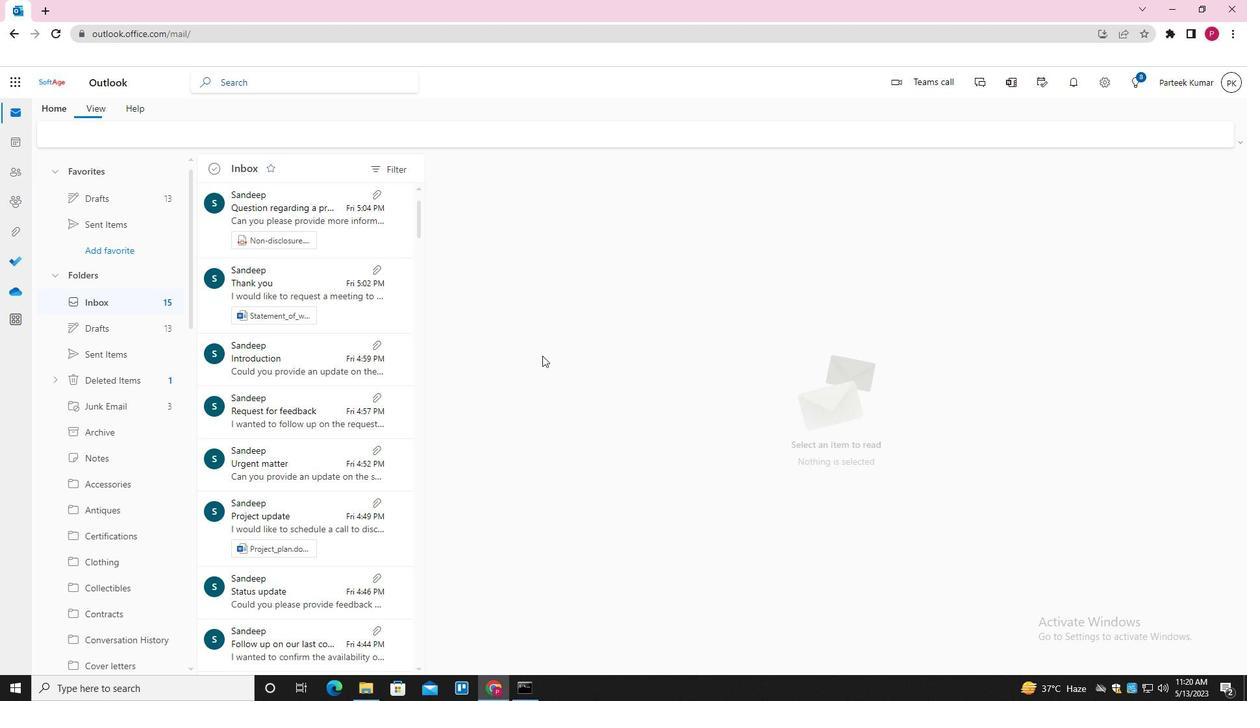 
